 Task: Add Attachment from Google Drive to Card Card0000000059 in Board Board0000000015 in Workspace WS0000000005 in Trello. Add Cover Orange to Card Card0000000059 in Board Board0000000015 in Workspace WS0000000005 in Trello. Add "Add Label …" with "Title" Title0000000059 to Button Button0000000059 to Card Card0000000059 in Board Board0000000015 in Workspace WS0000000005 in Trello. Add Description DS0000000059 to Card Card0000000059 in Board Board0000000015 in Workspace WS0000000005 in Trello. Add Comment CM0000000059 to Card Card0000000059 in Board Board0000000015 in Workspace WS0000000005 in Trello
Action: Mouse moved to (670, 320)
Screenshot: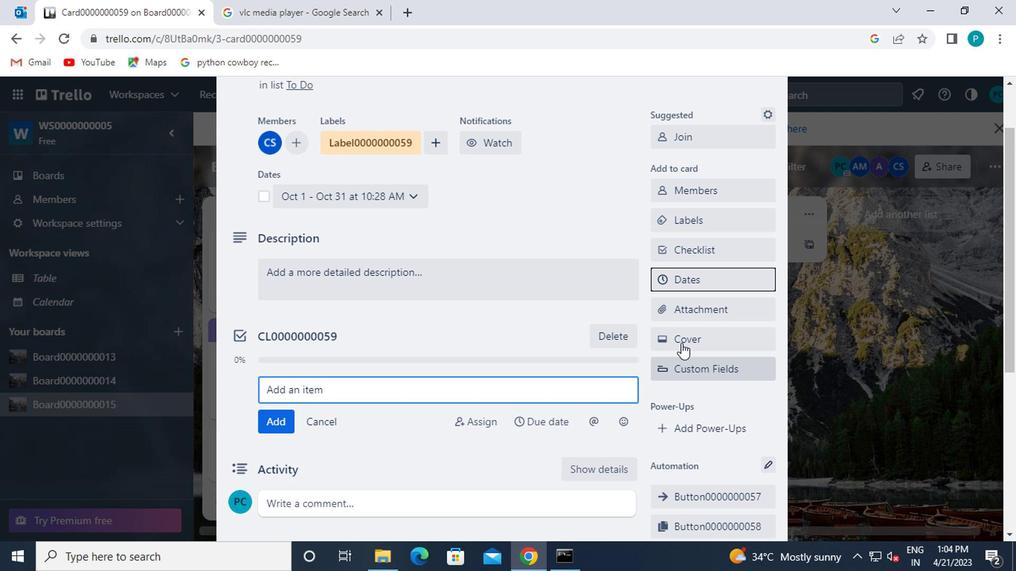 
Action: Mouse pressed left at (670, 320)
Screenshot: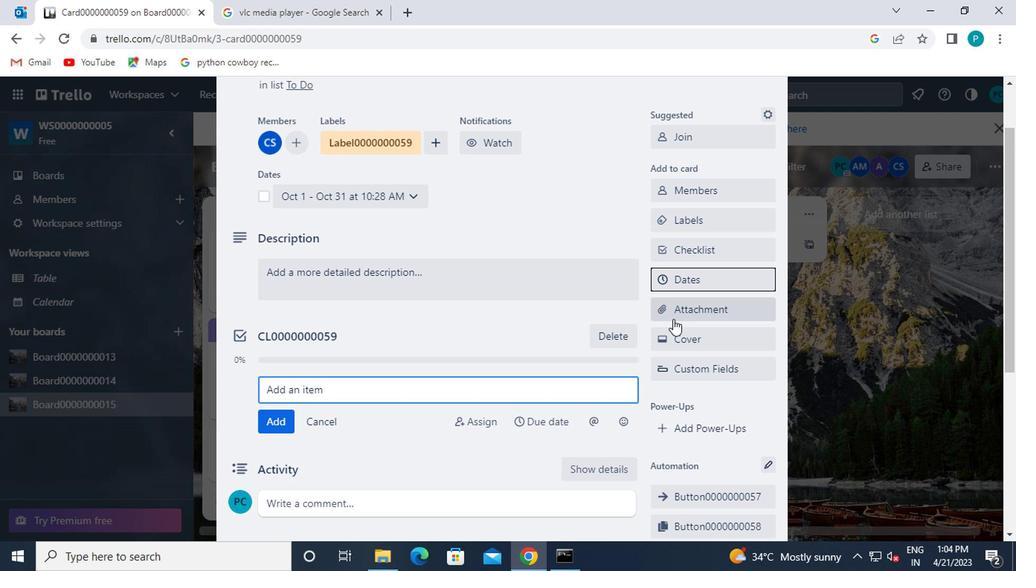 
Action: Mouse moved to (668, 215)
Screenshot: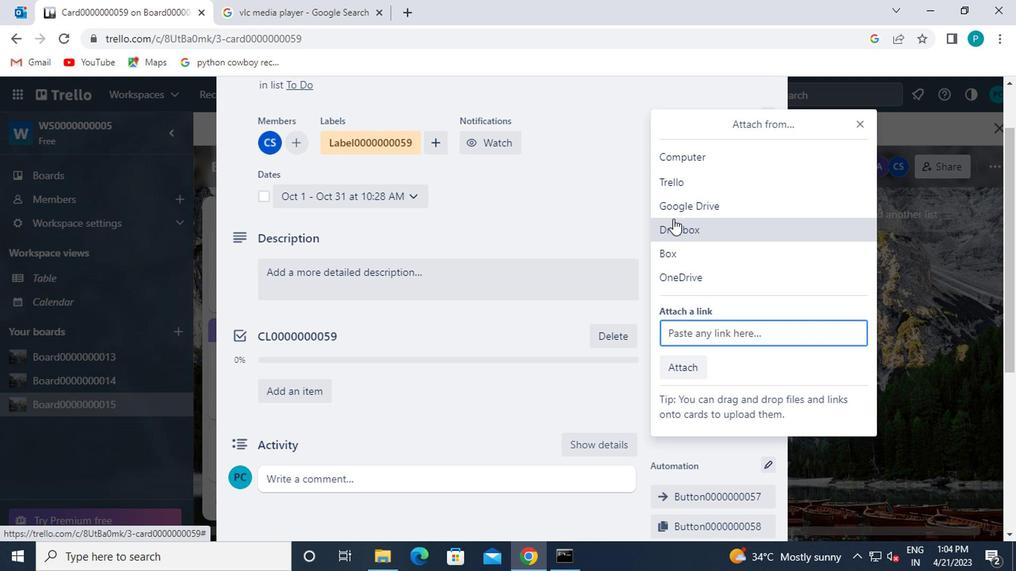 
Action: Mouse pressed left at (668, 215)
Screenshot: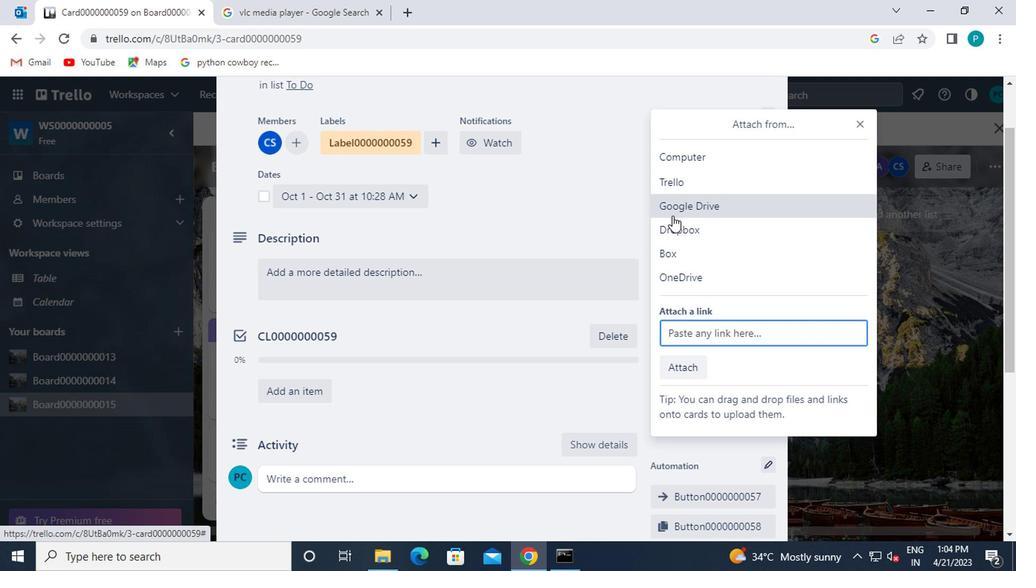 
Action: Mouse moved to (223, 338)
Screenshot: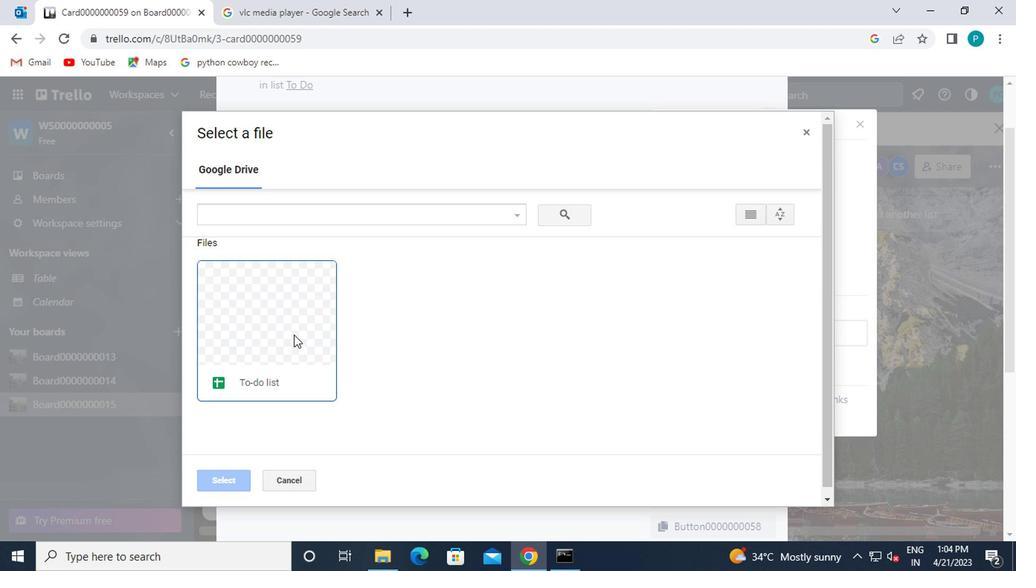 
Action: Mouse pressed left at (223, 338)
Screenshot: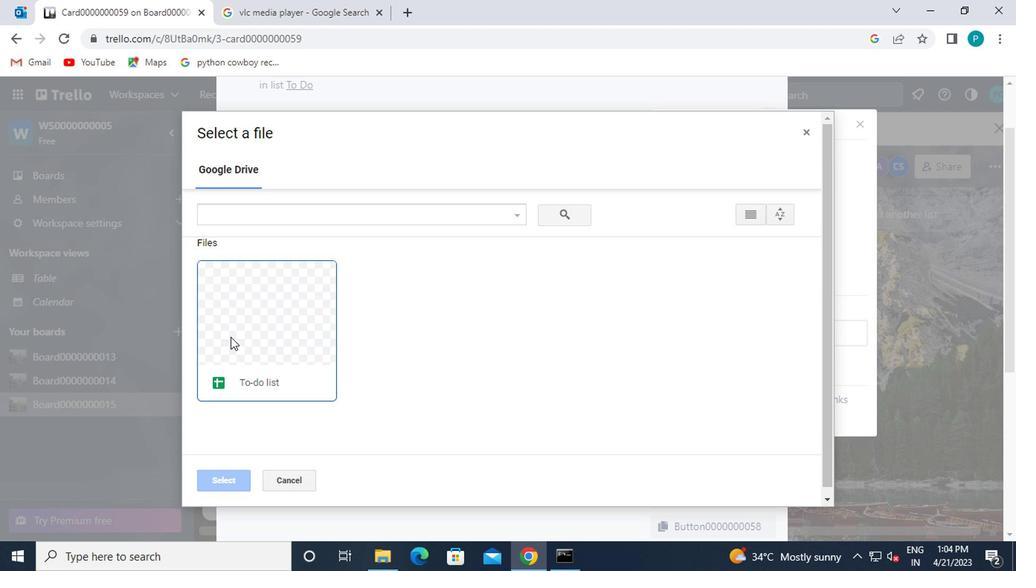 
Action: Mouse moved to (232, 475)
Screenshot: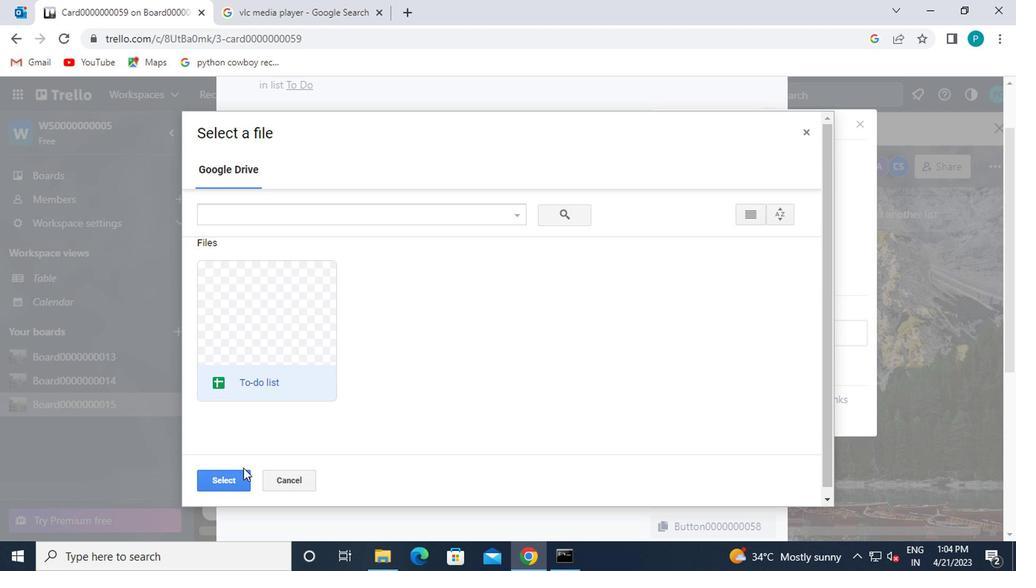 
Action: Mouse pressed left at (232, 475)
Screenshot: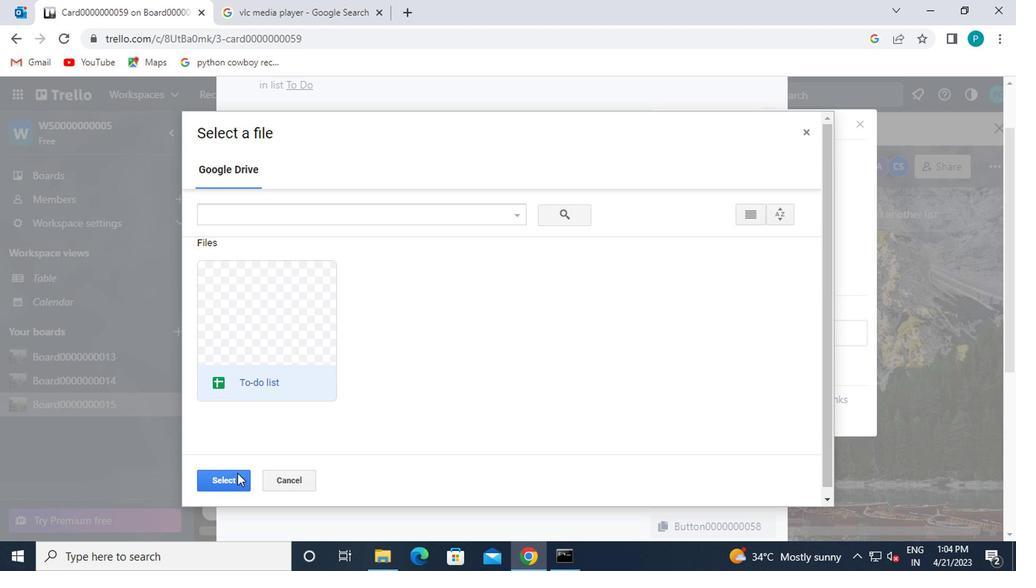 
Action: Mouse moved to (686, 346)
Screenshot: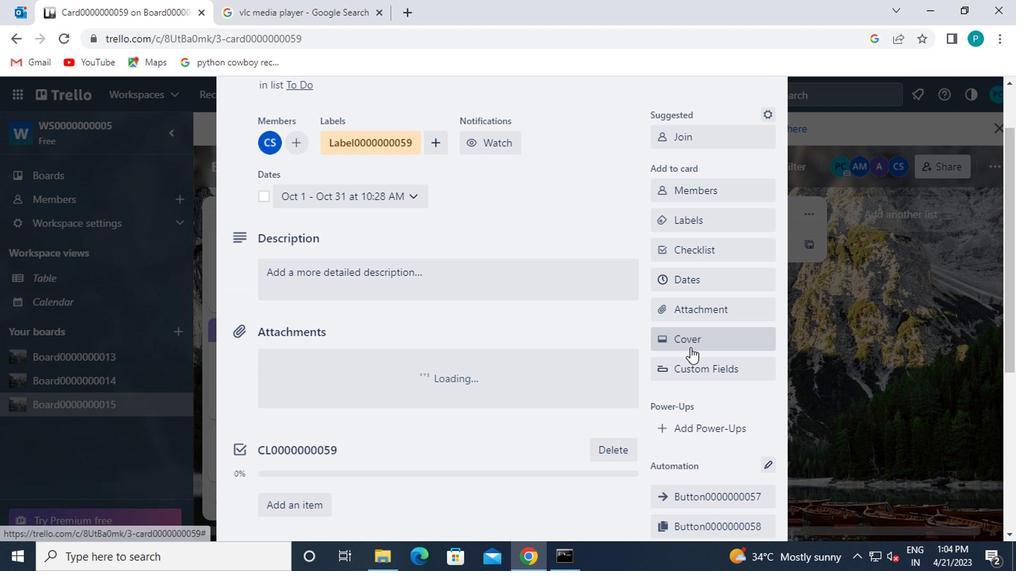 
Action: Mouse pressed left at (686, 346)
Screenshot: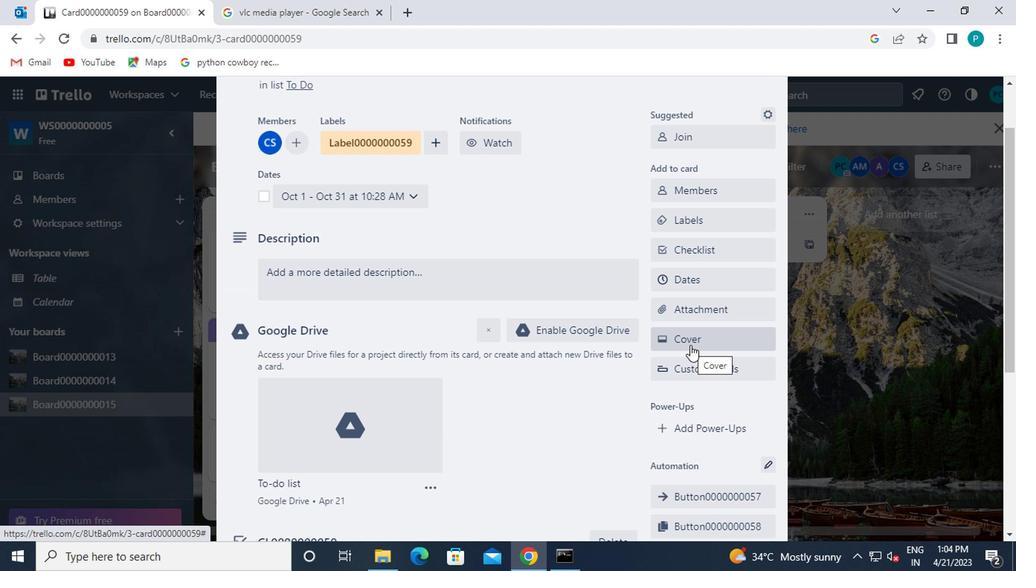 
Action: Mouse moved to (750, 261)
Screenshot: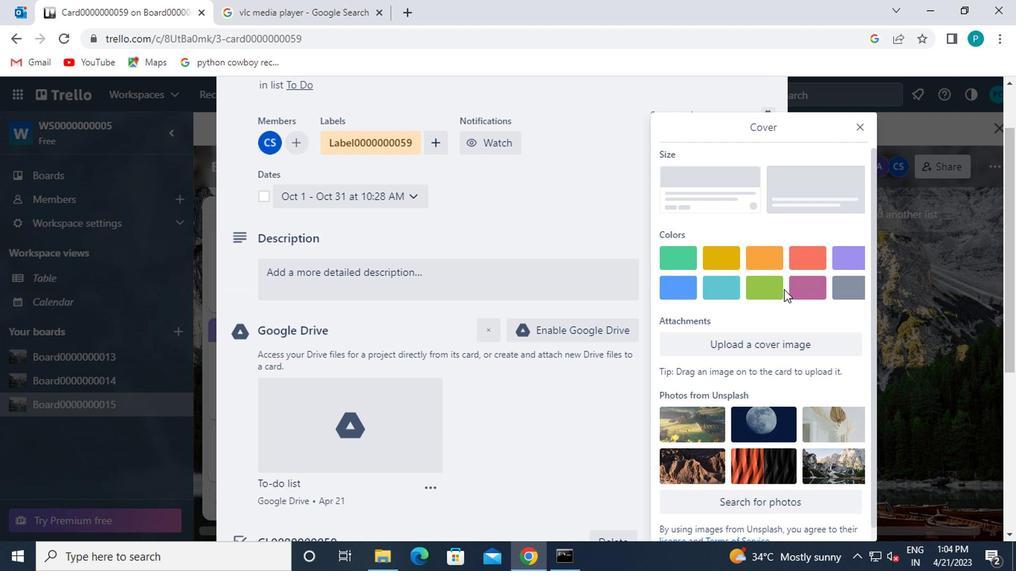 
Action: Mouse pressed left at (750, 261)
Screenshot: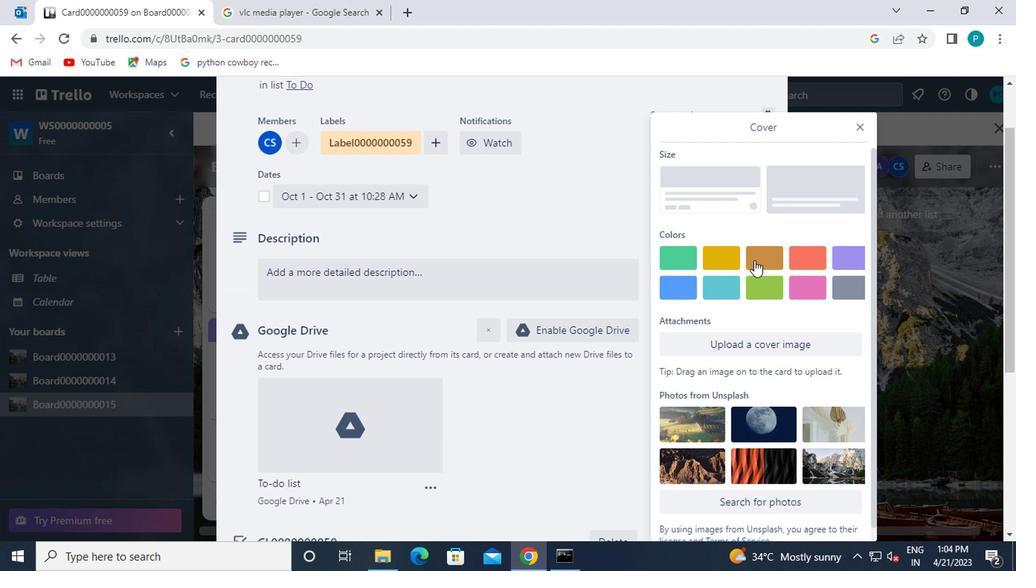 
Action: Mouse moved to (861, 126)
Screenshot: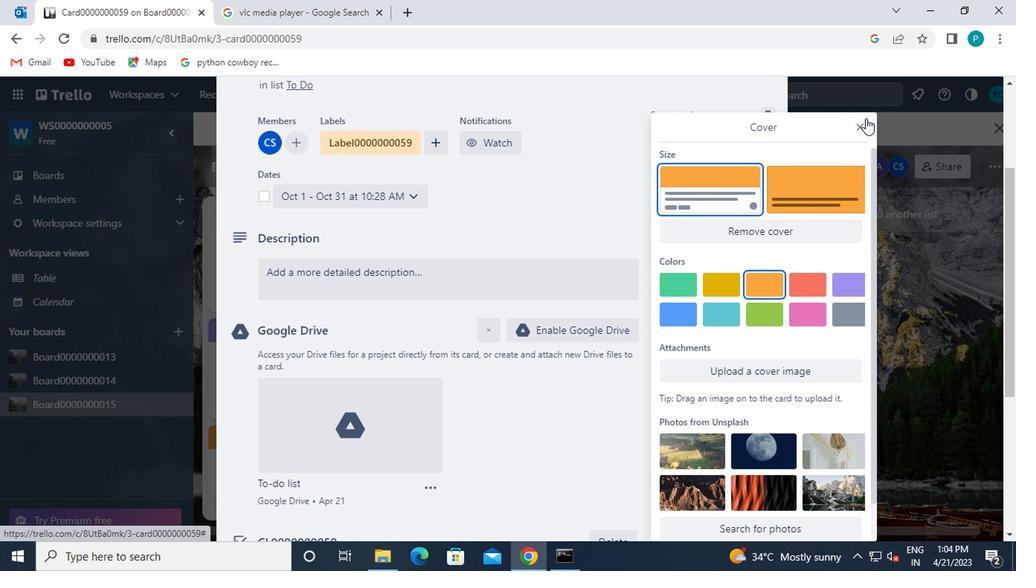 
Action: Mouse pressed left at (861, 126)
Screenshot: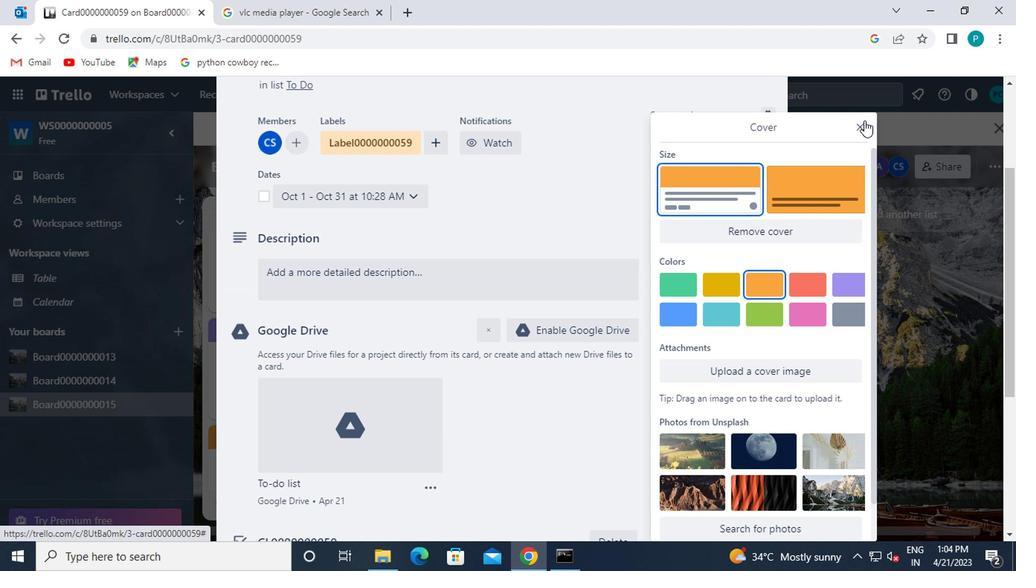 
Action: Mouse moved to (686, 382)
Screenshot: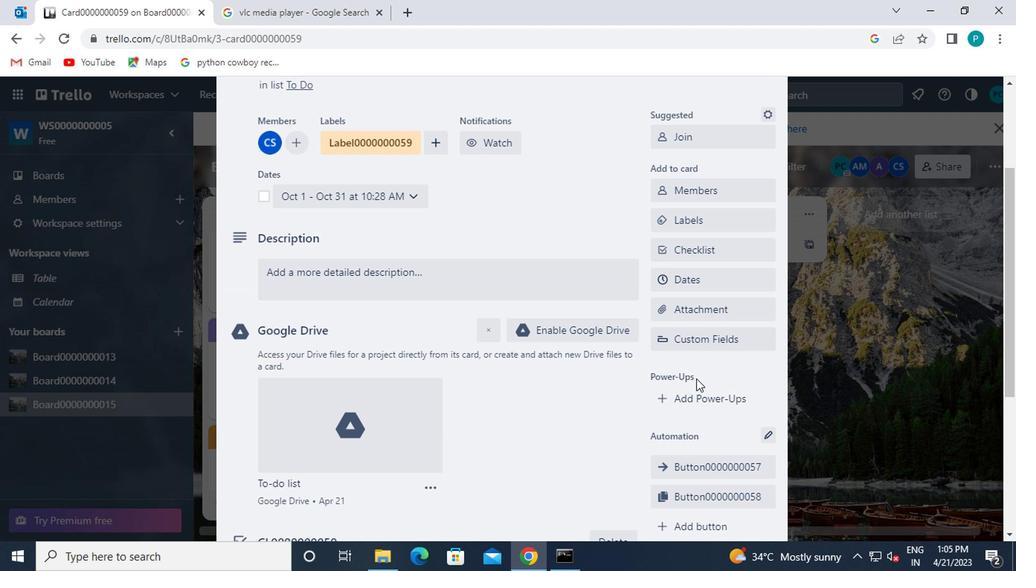 
Action: Mouse scrolled (686, 381) with delta (0, -1)
Screenshot: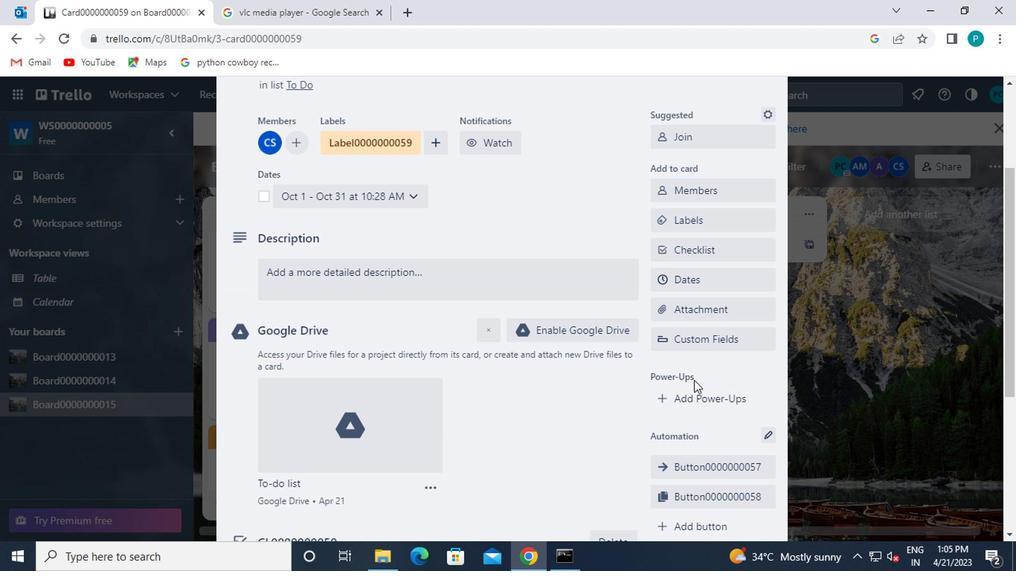 
Action: Mouse moved to (702, 451)
Screenshot: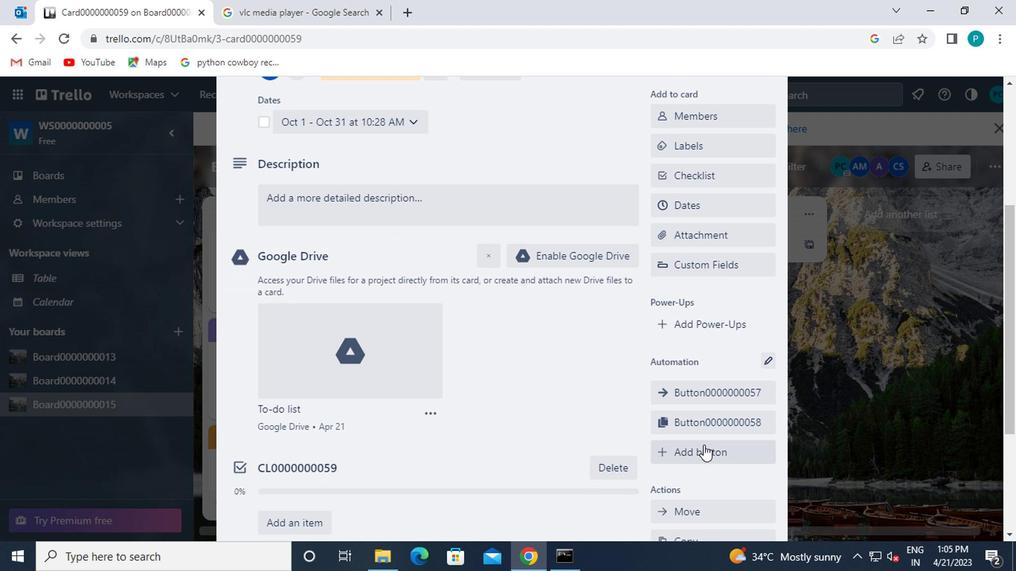 
Action: Mouse pressed left at (702, 451)
Screenshot: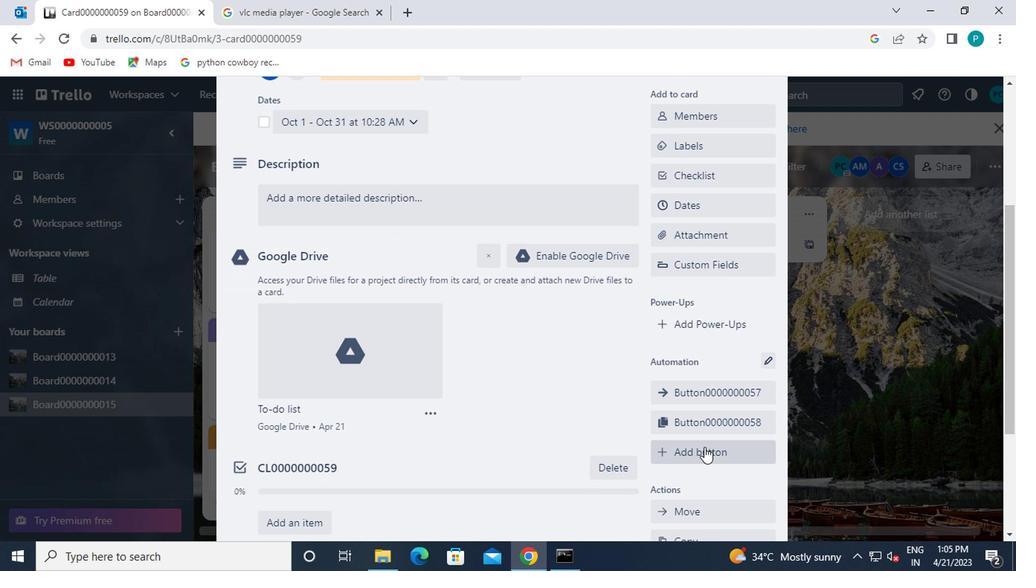 
Action: Mouse moved to (681, 253)
Screenshot: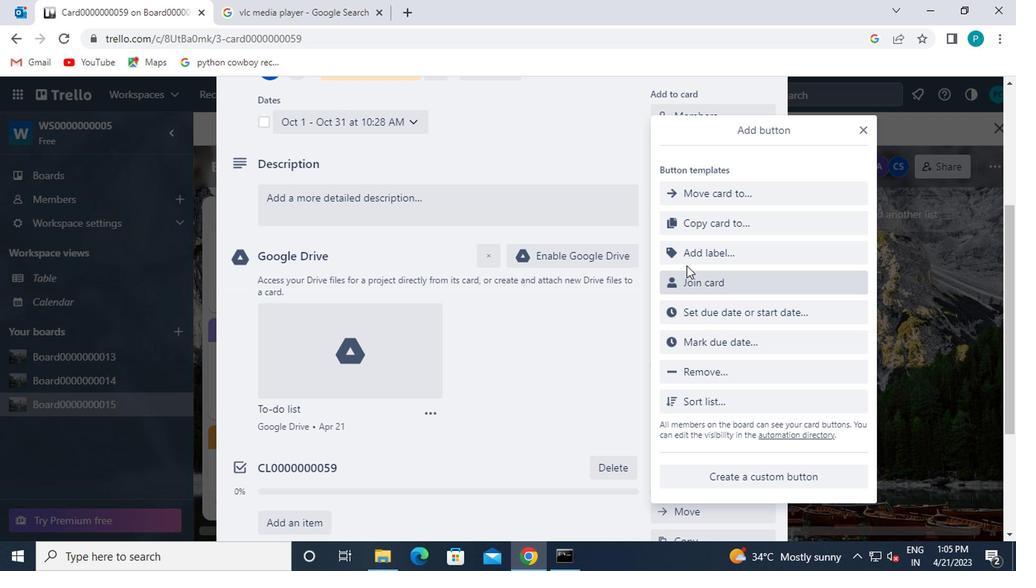
Action: Mouse pressed left at (681, 253)
Screenshot: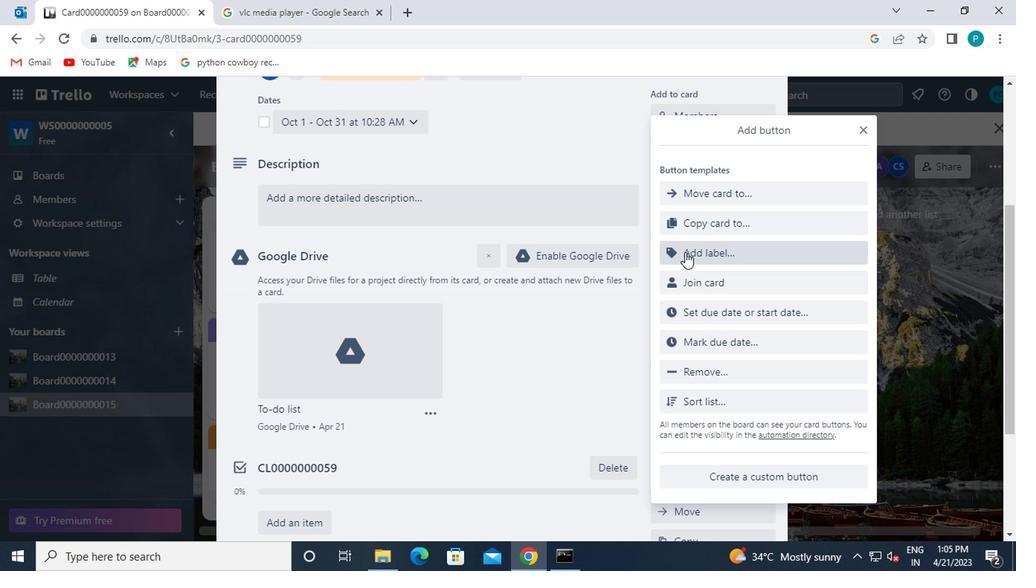 
Action: Mouse moved to (726, 225)
Screenshot: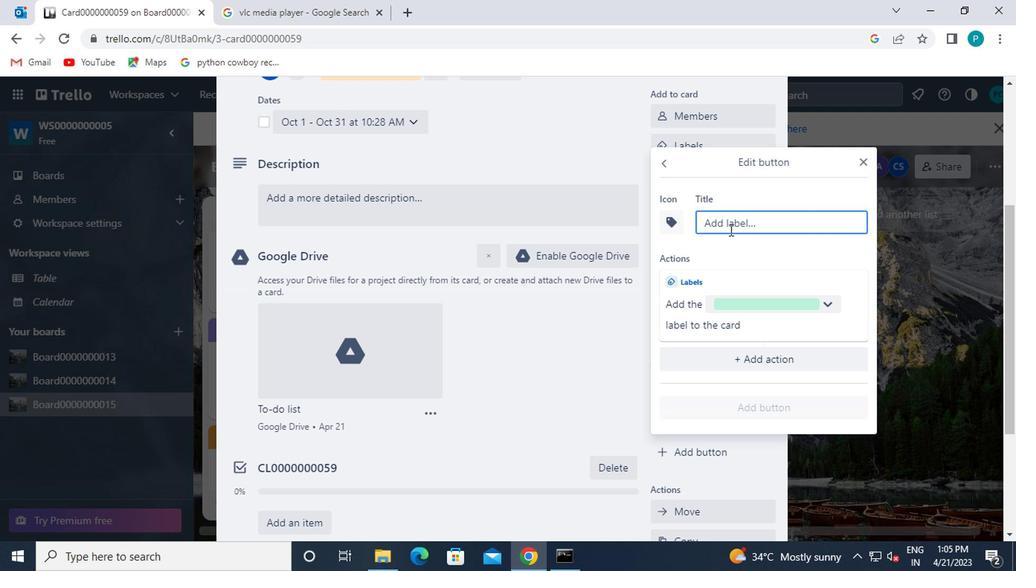 
Action: Mouse pressed left at (726, 225)
Screenshot: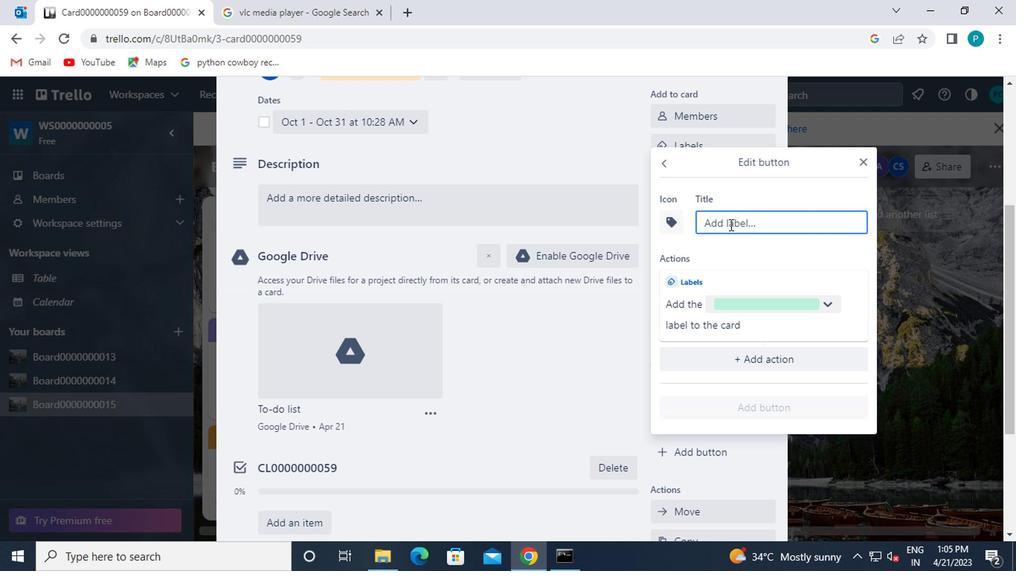 
Action: Key pressed <Key.caps_lock>t<Key.caps_lock><Key.backspace>t<Key.caps_lock>itlr<Key.backspace>e0000000059
Screenshot: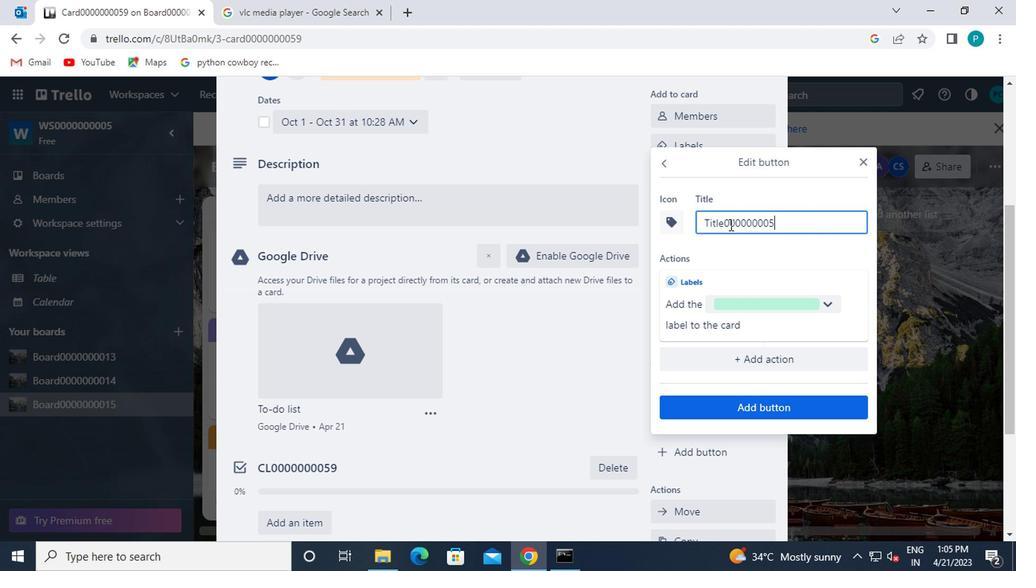 
Action: Mouse moved to (748, 404)
Screenshot: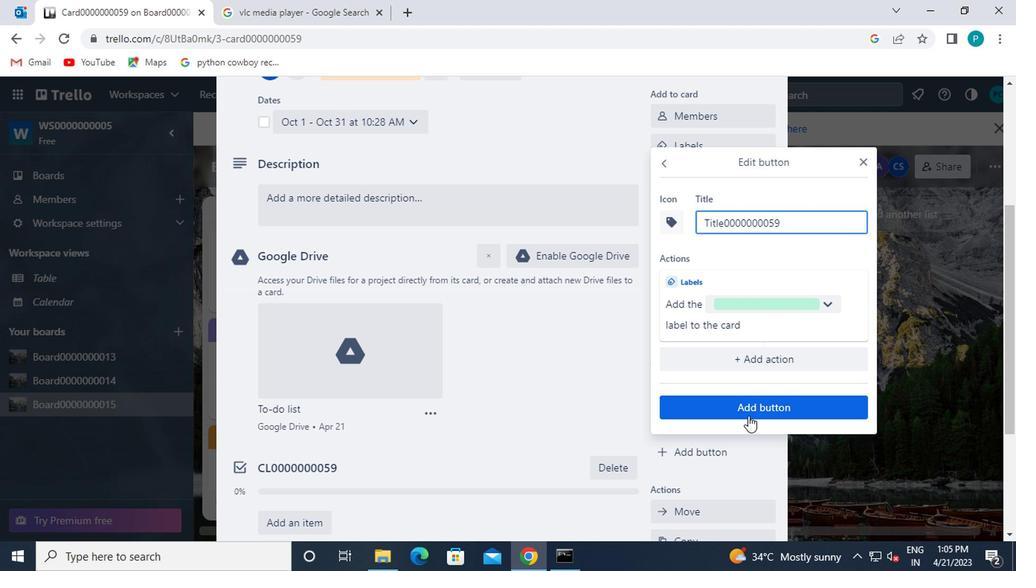 
Action: Mouse pressed left at (748, 404)
Screenshot: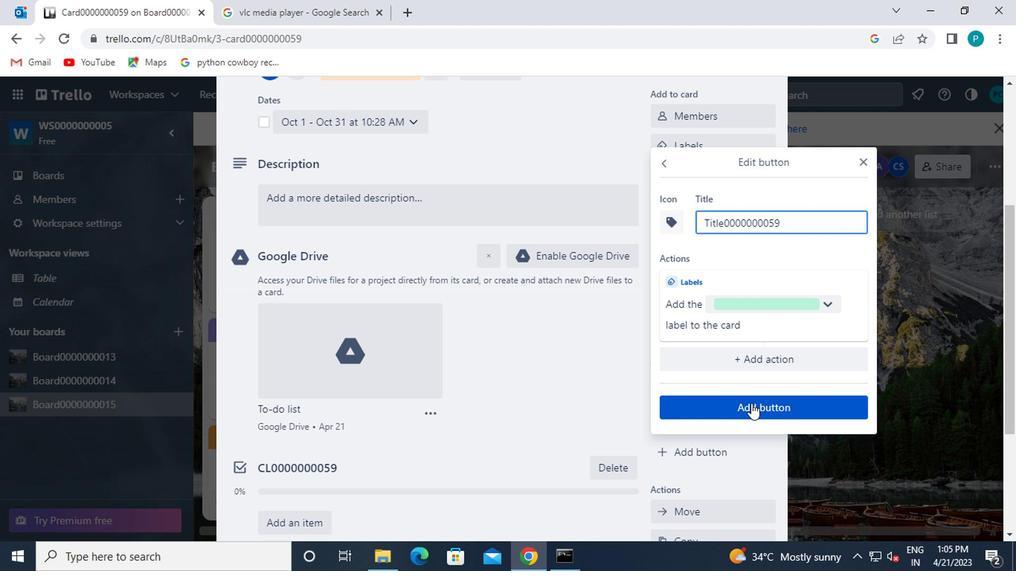
Action: Mouse moved to (323, 208)
Screenshot: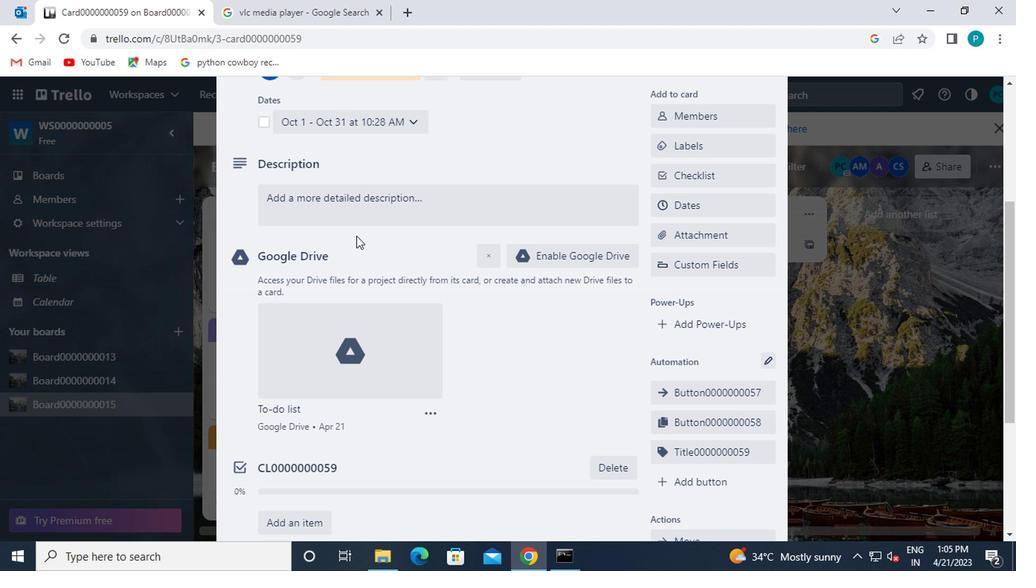
Action: Mouse pressed left at (323, 208)
Screenshot: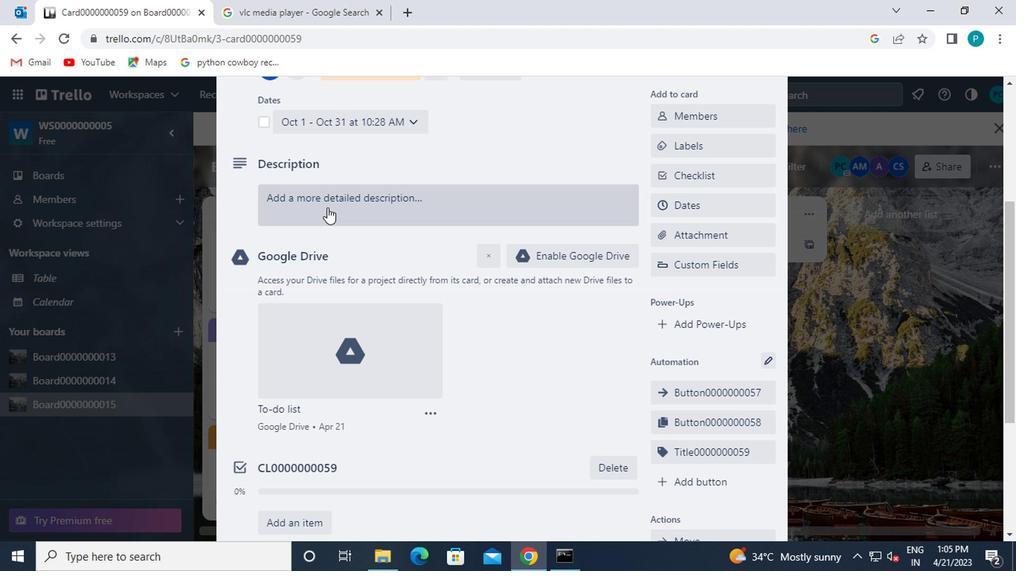 
Action: Mouse moved to (336, 201)
Screenshot: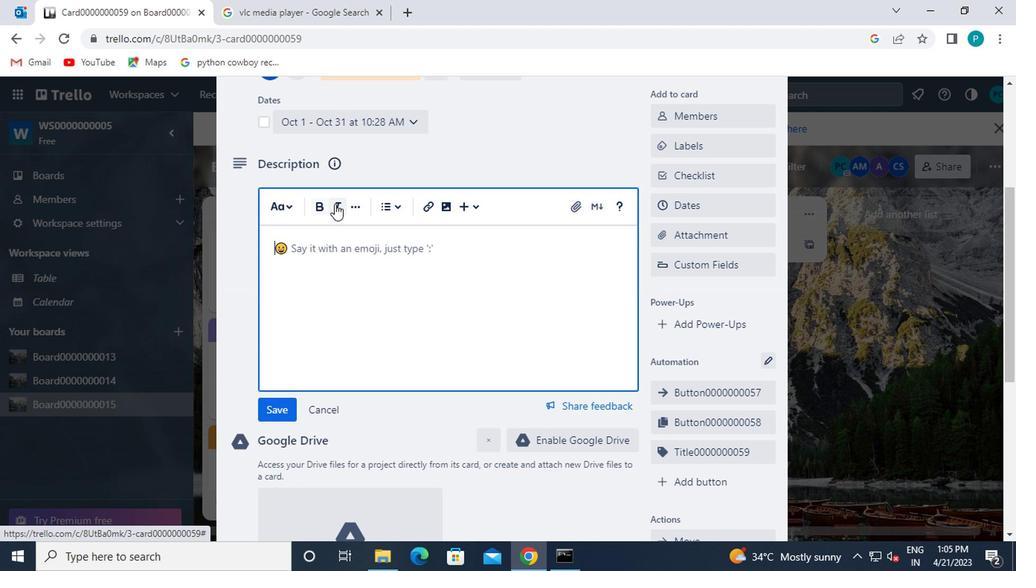 
Action: Key pressed <Key.caps_lock>
Screenshot: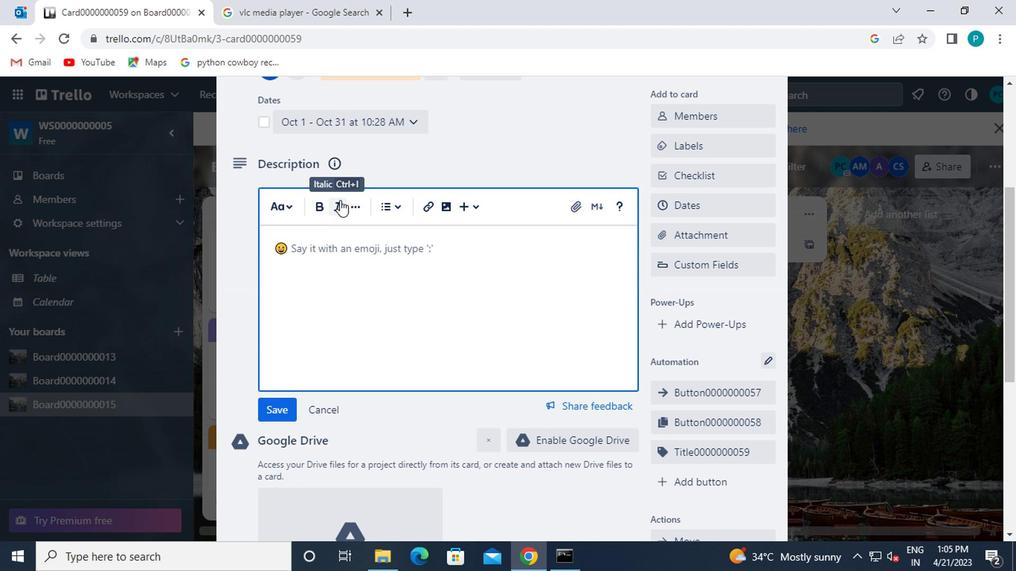 
Action: Mouse moved to (336, 201)
Screenshot: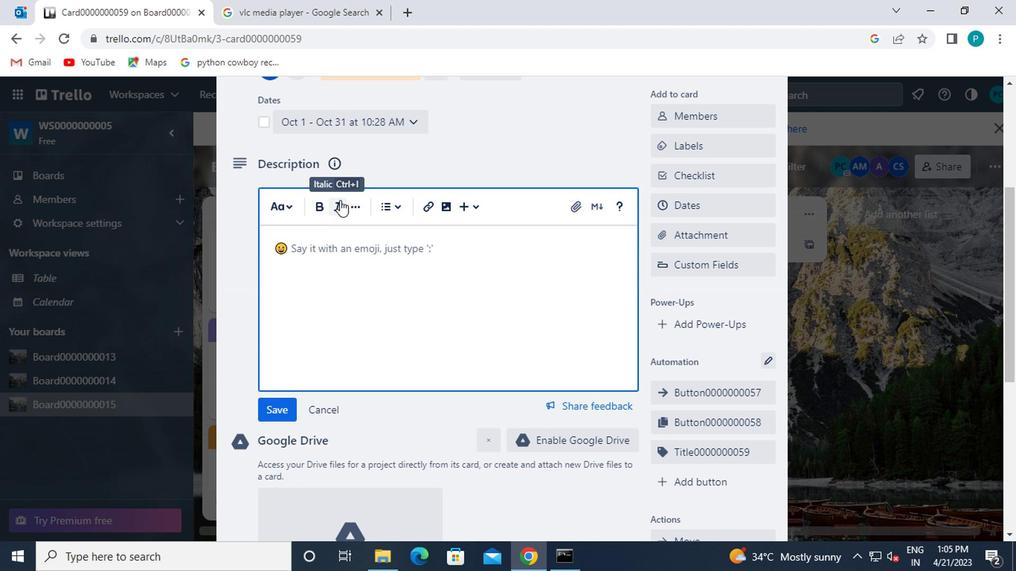
Action: Key pressed d
Screenshot: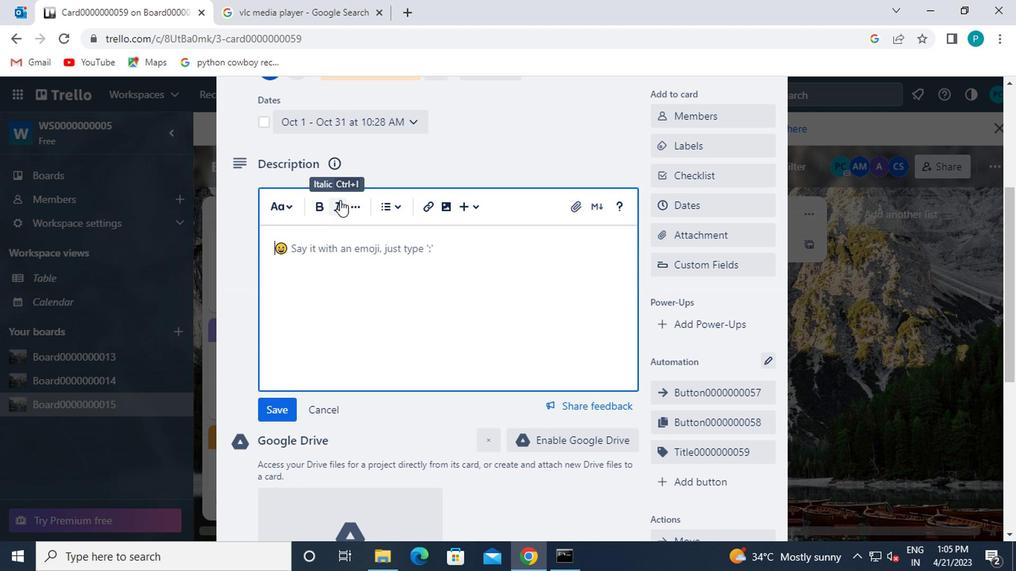 
Action: Mouse moved to (337, 200)
Screenshot: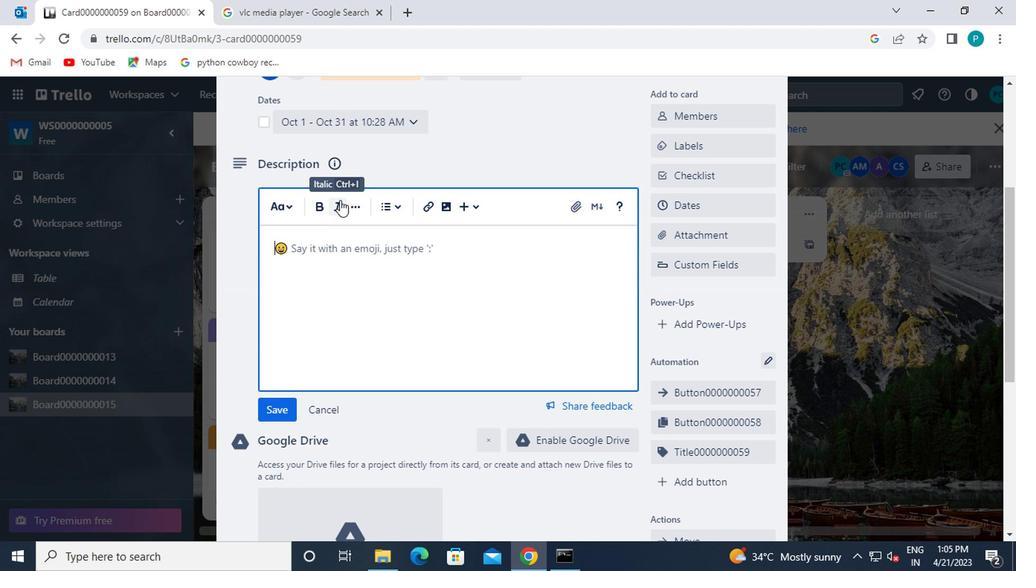 
Action: Key pressed s0000000050<Key.backspace>9
Screenshot: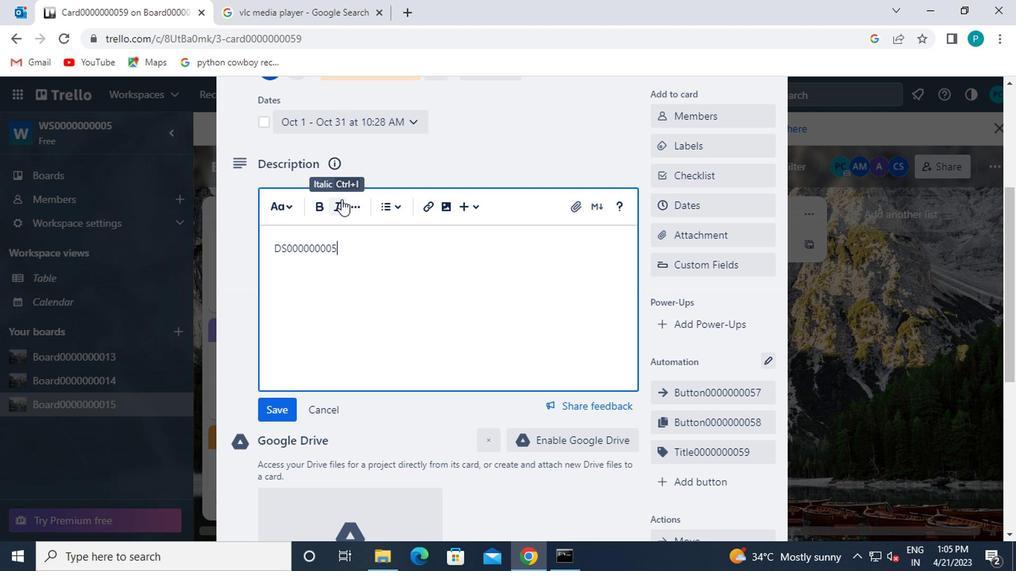 
Action: Mouse moved to (285, 406)
Screenshot: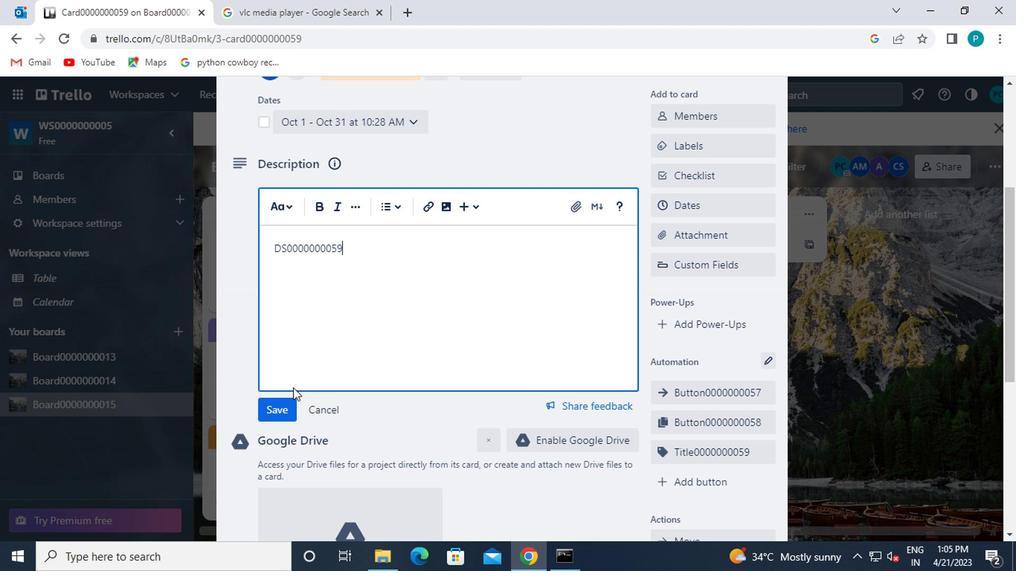 
Action: Mouse pressed left at (285, 406)
Screenshot: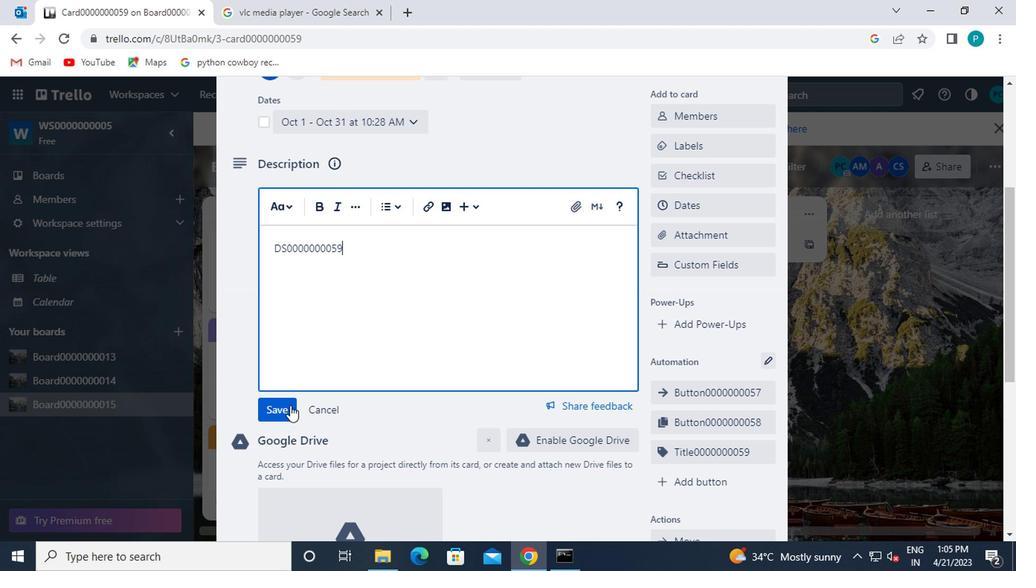 
Action: Mouse scrolled (285, 406) with delta (0, 0)
Screenshot: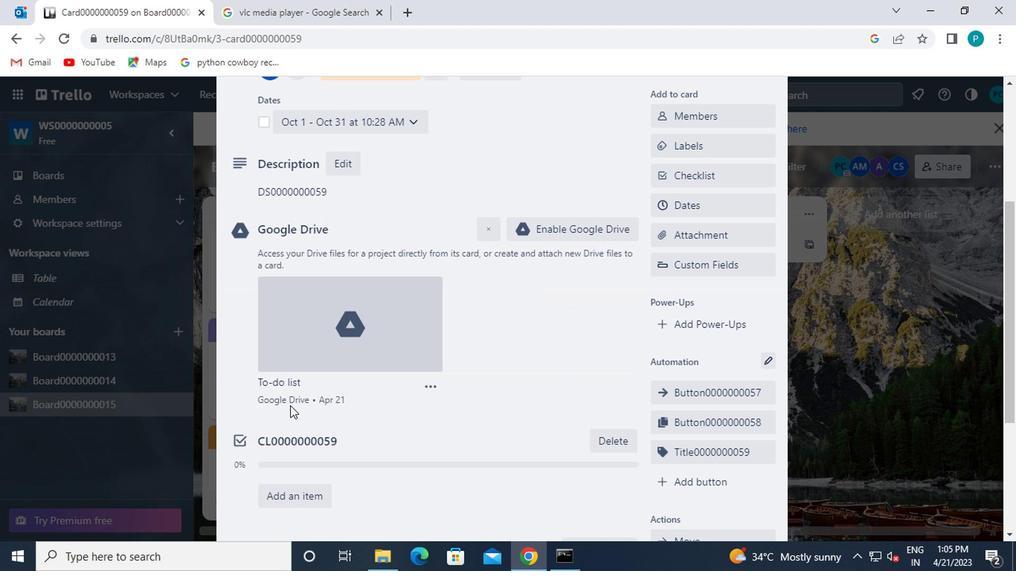 
Action: Mouse scrolled (285, 406) with delta (0, 0)
Screenshot: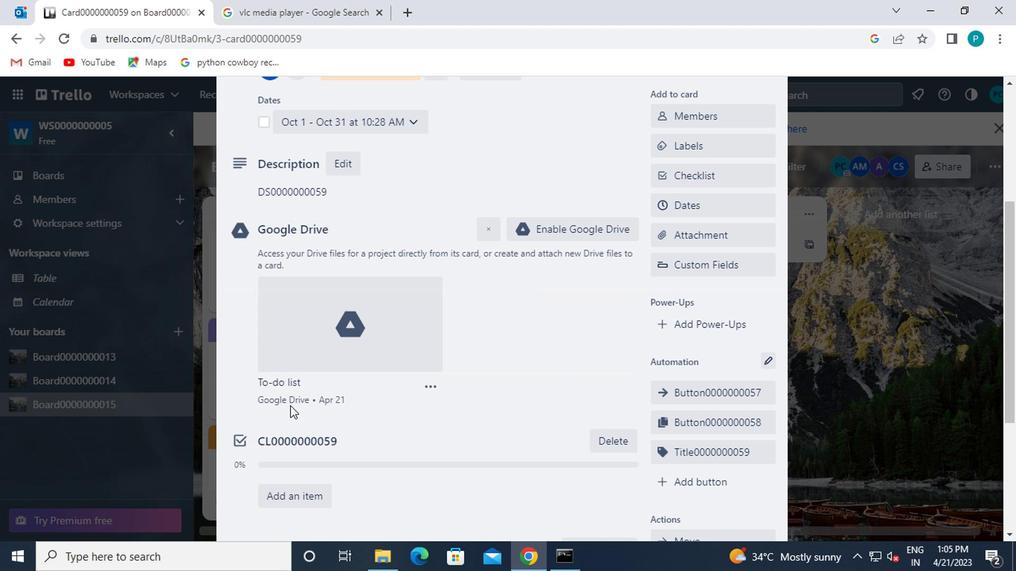 
Action: Mouse scrolled (285, 406) with delta (0, 0)
Screenshot: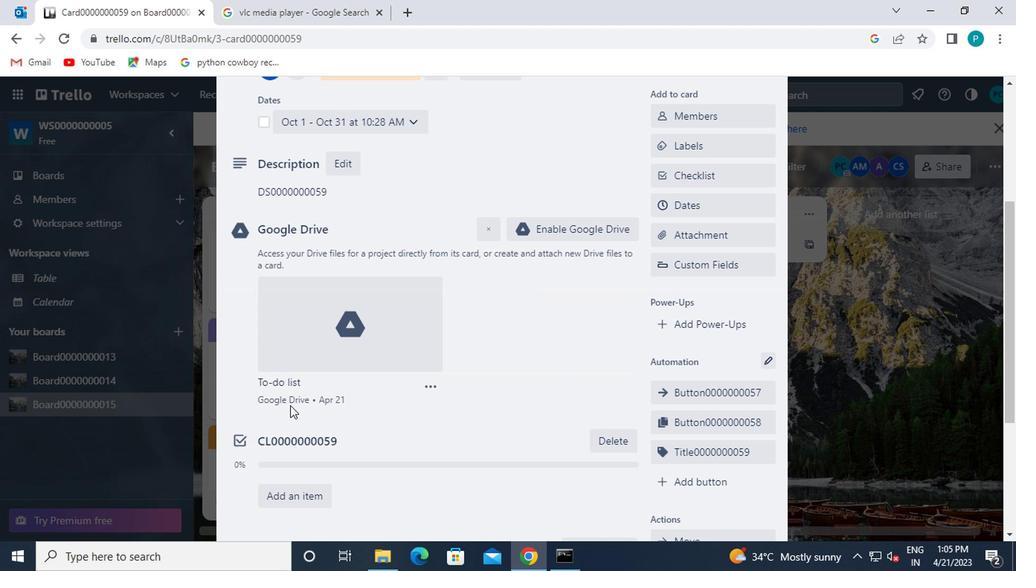 
Action: Mouse moved to (282, 374)
Screenshot: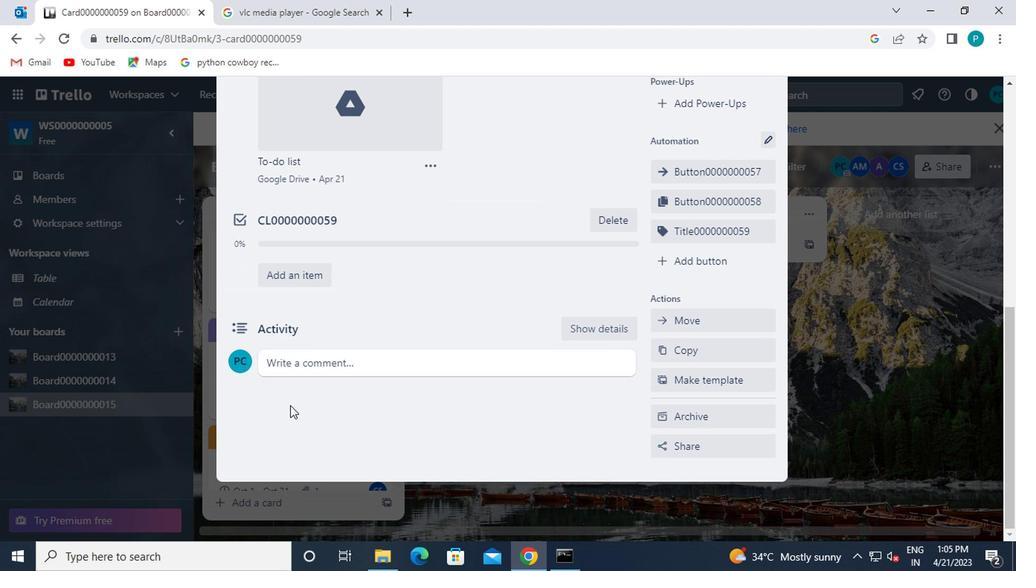 
Action: Mouse pressed left at (282, 374)
Screenshot: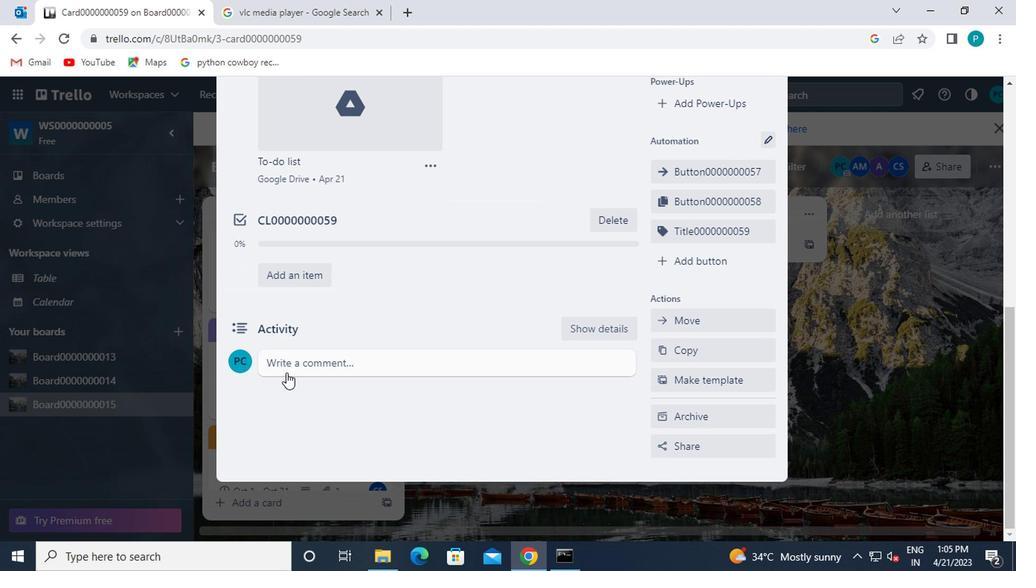 
Action: Mouse moved to (282, 372)
Screenshot: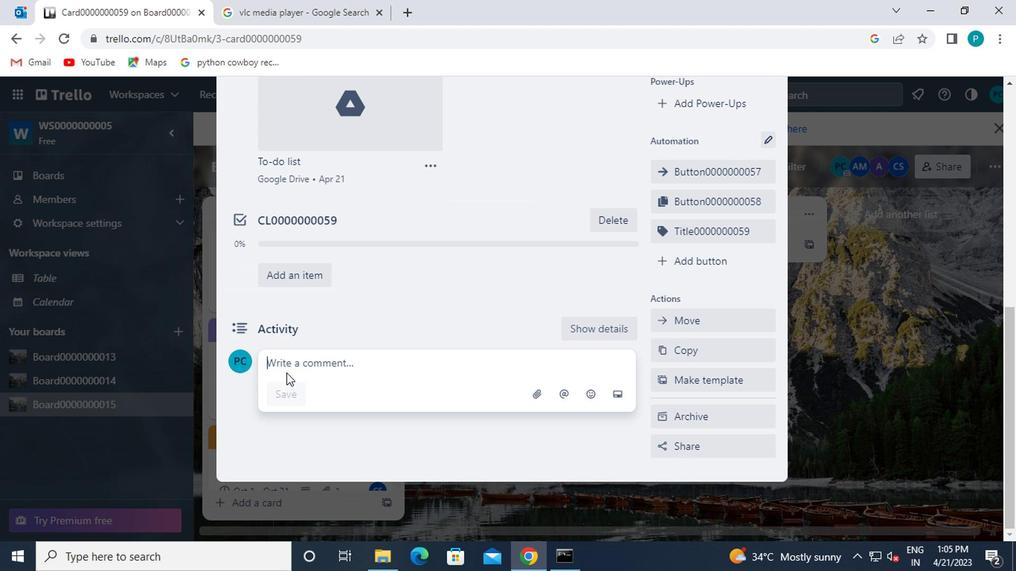 
Action: Key pressed cm000000
Screenshot: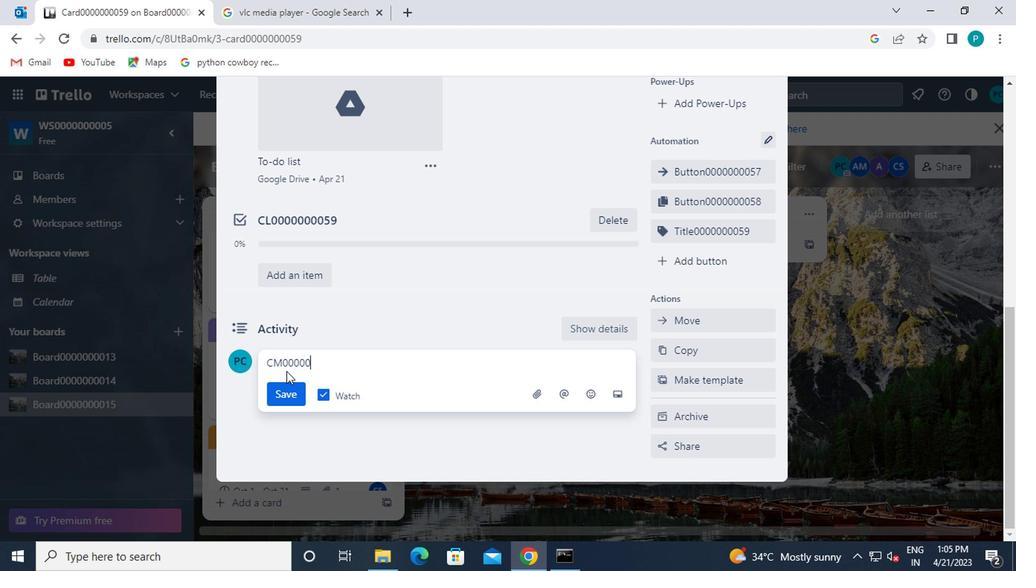 
Action: Mouse moved to (283, 372)
Screenshot: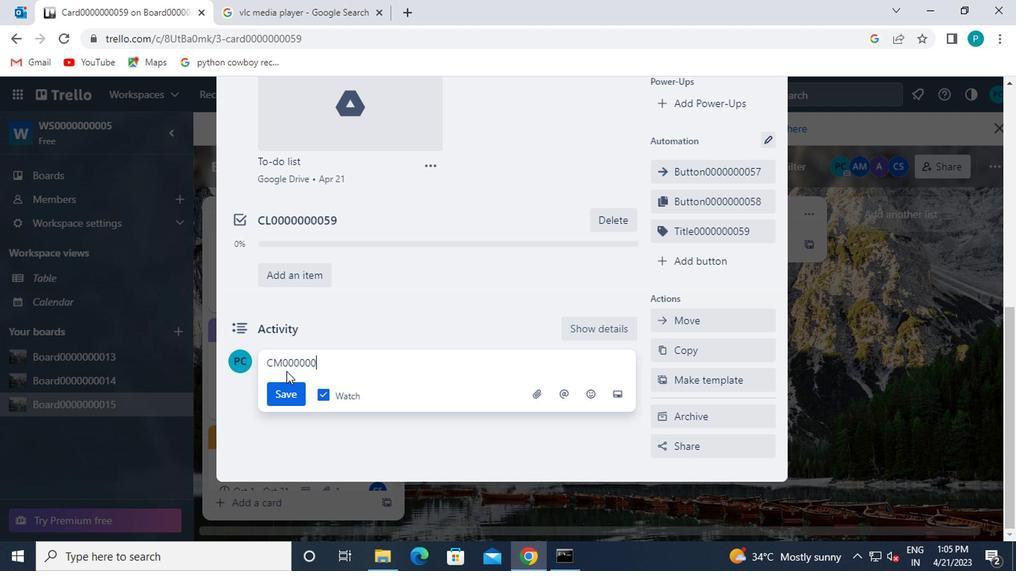 
Action: Key pressed 0059
Screenshot: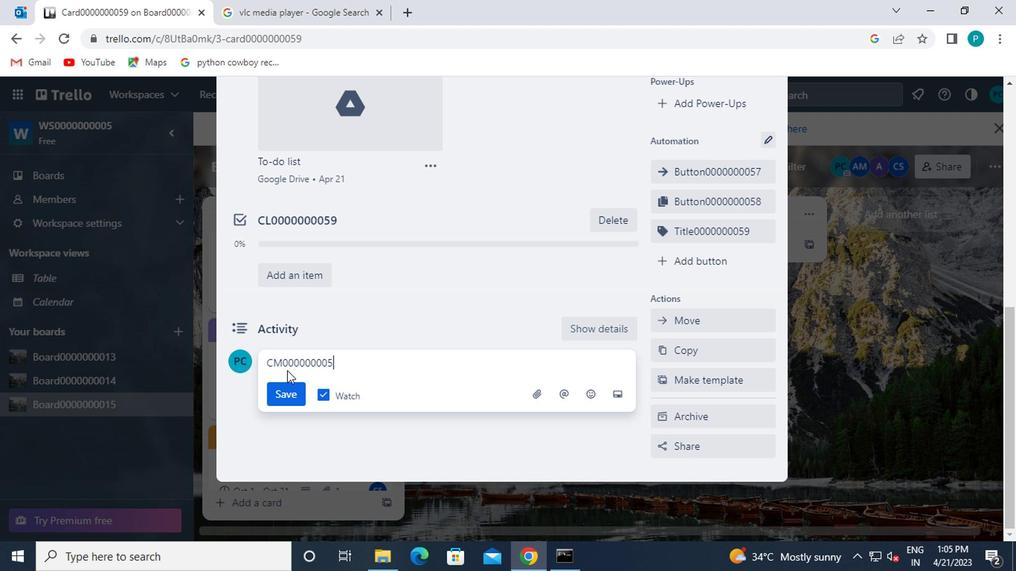 
Action: Mouse moved to (292, 390)
Screenshot: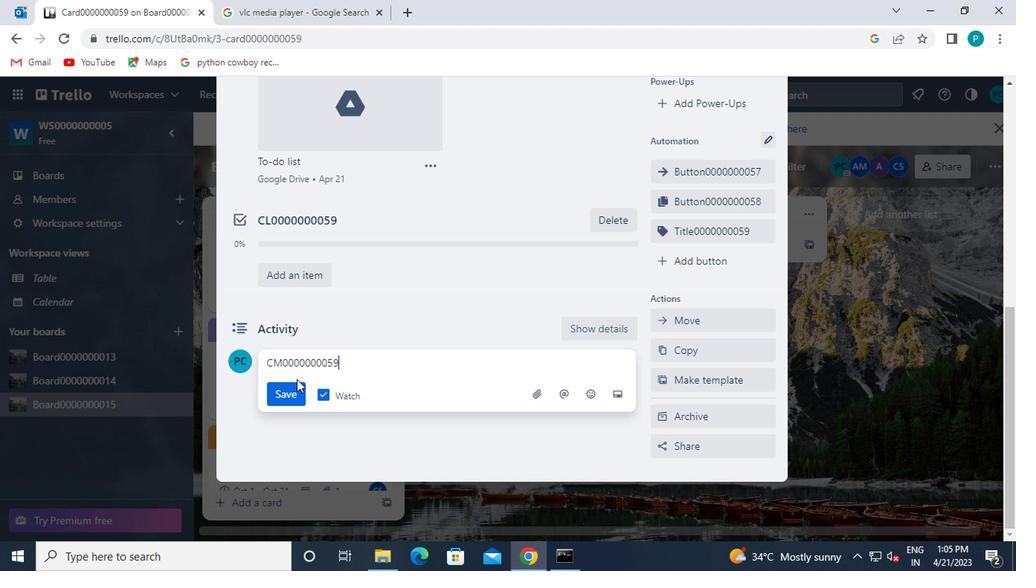 
Action: Mouse pressed left at (292, 390)
Screenshot: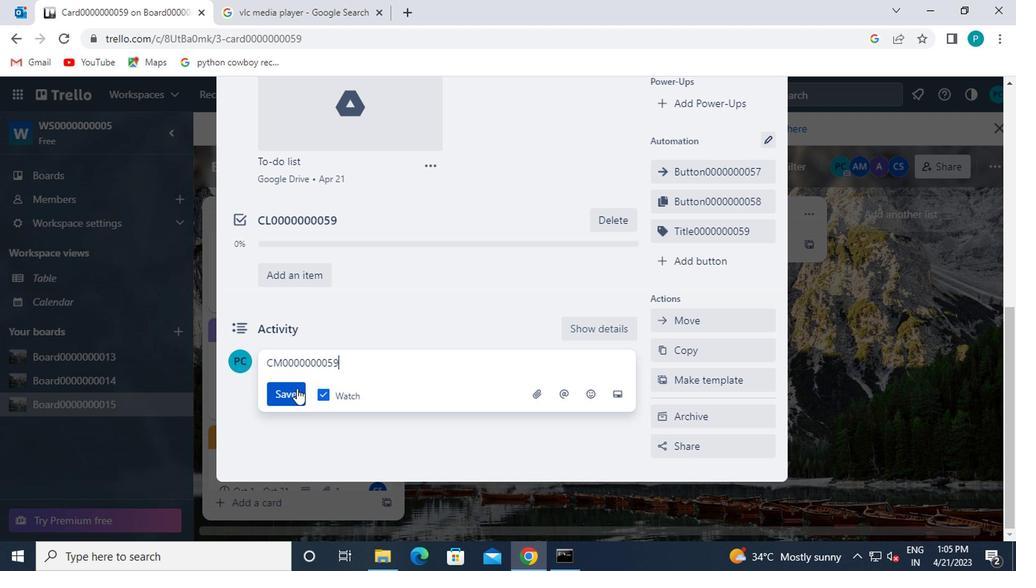 
Action: Mouse moved to (460, 403)
Screenshot: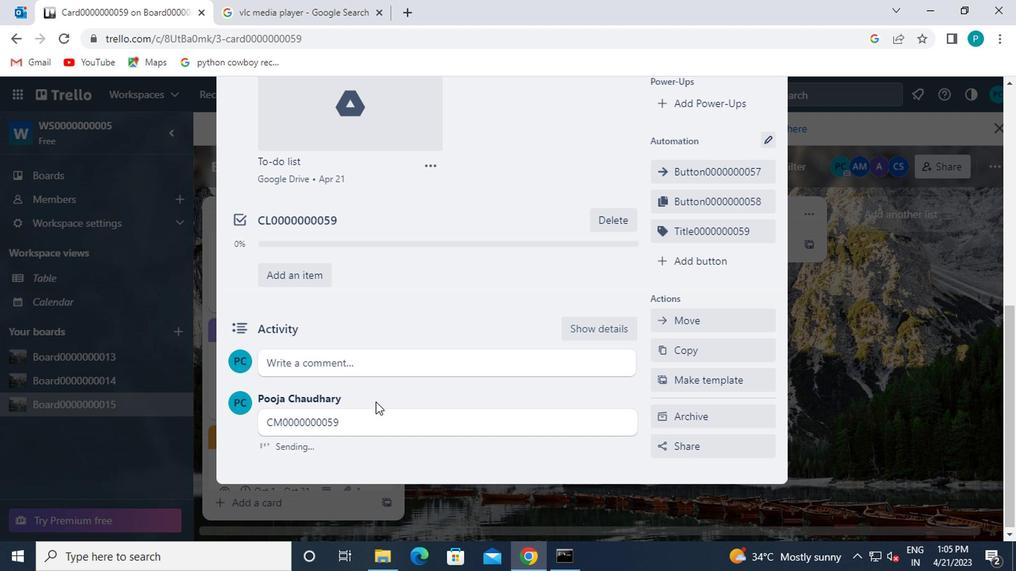 
Action: Mouse scrolled (460, 404) with delta (0, 1)
Screenshot: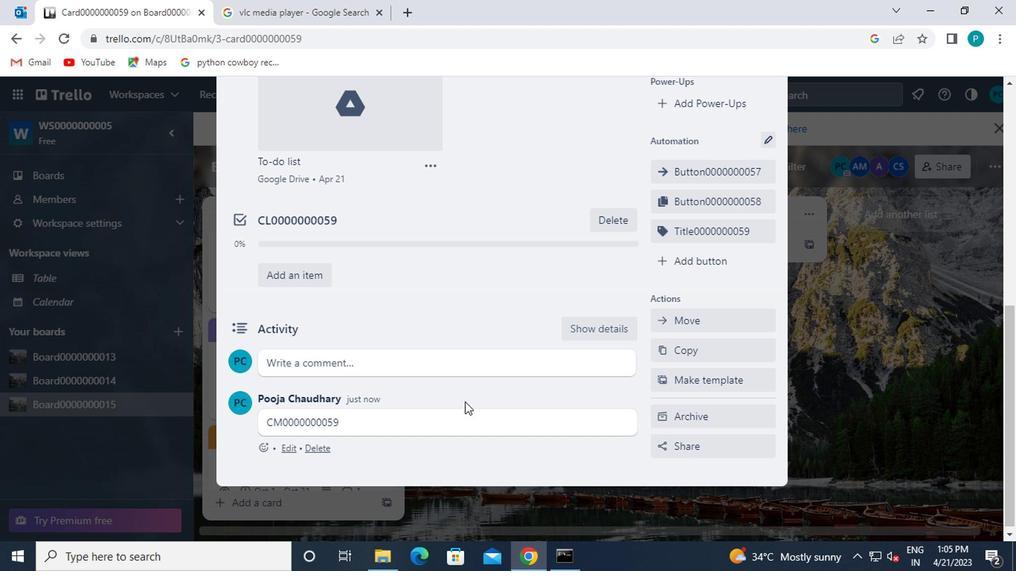 
Action: Mouse scrolled (460, 404) with delta (0, 1)
Screenshot: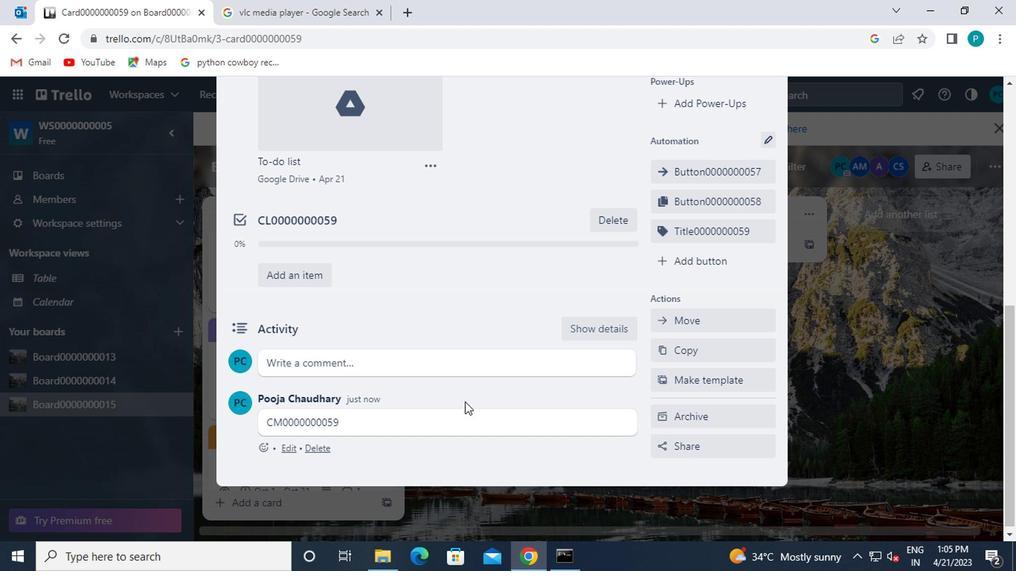 
Action: Mouse scrolled (460, 404) with delta (0, 1)
Screenshot: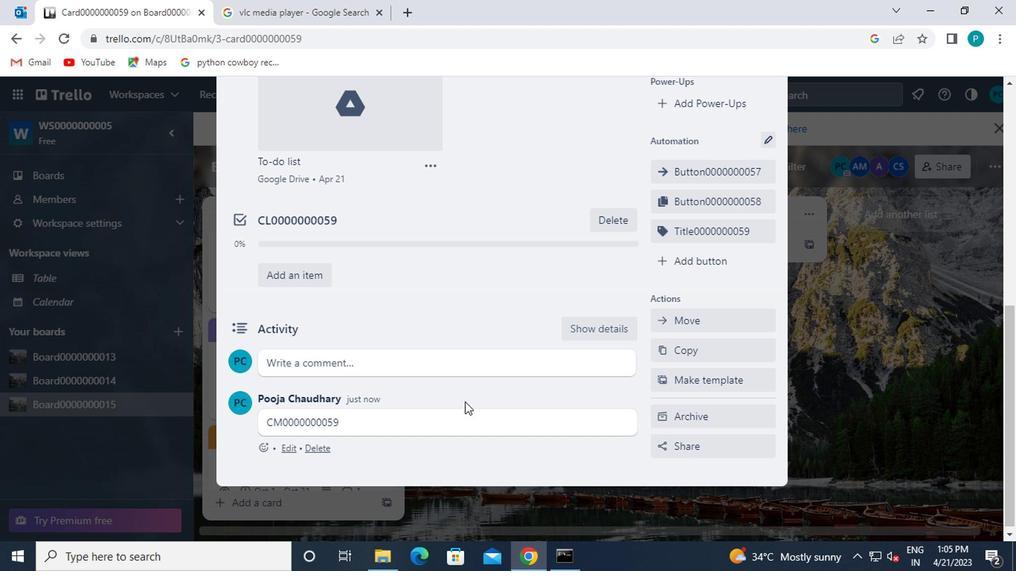 
Action: Mouse scrolled (460, 404) with delta (0, 1)
Screenshot: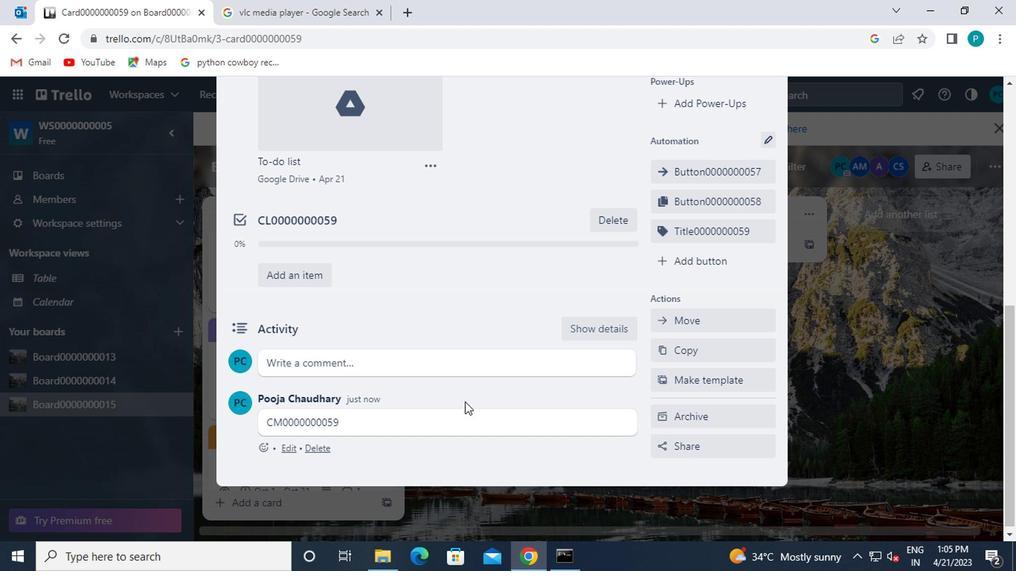 
Action: Mouse scrolled (460, 404) with delta (0, 1)
Screenshot: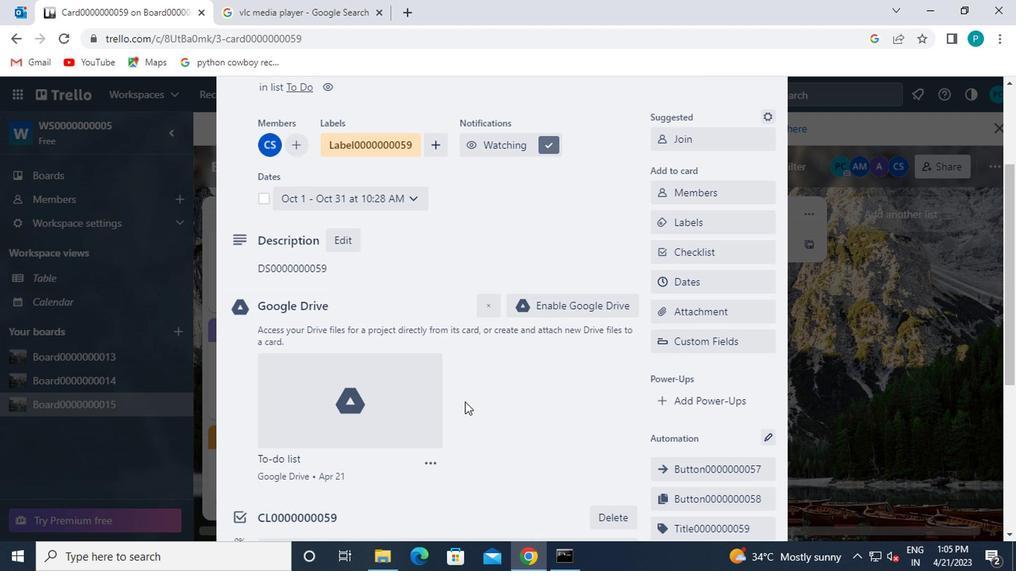 
Action: Mouse scrolled (460, 404) with delta (0, 1)
Screenshot: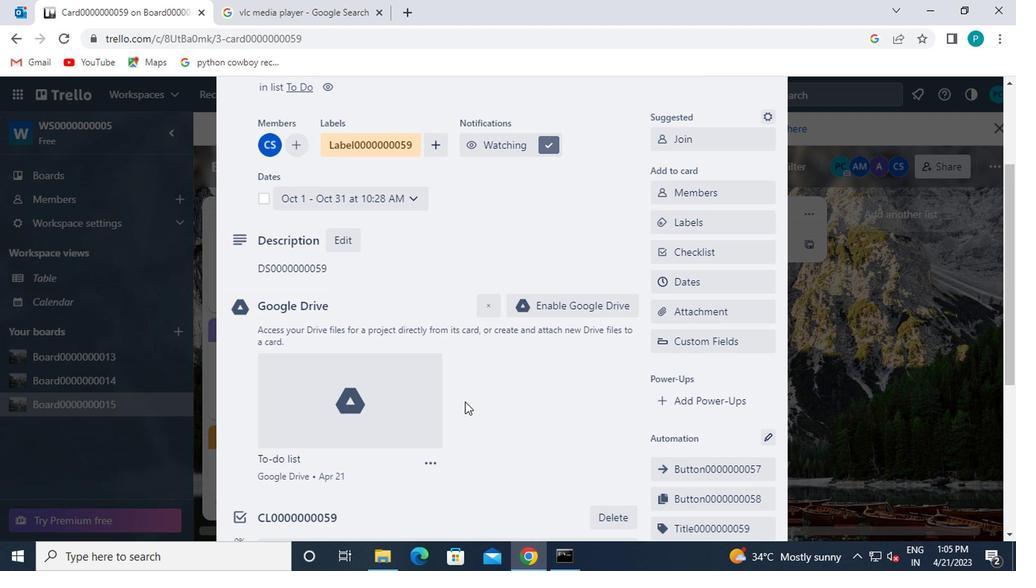 
Action: Mouse scrolled (460, 404) with delta (0, 1)
Screenshot: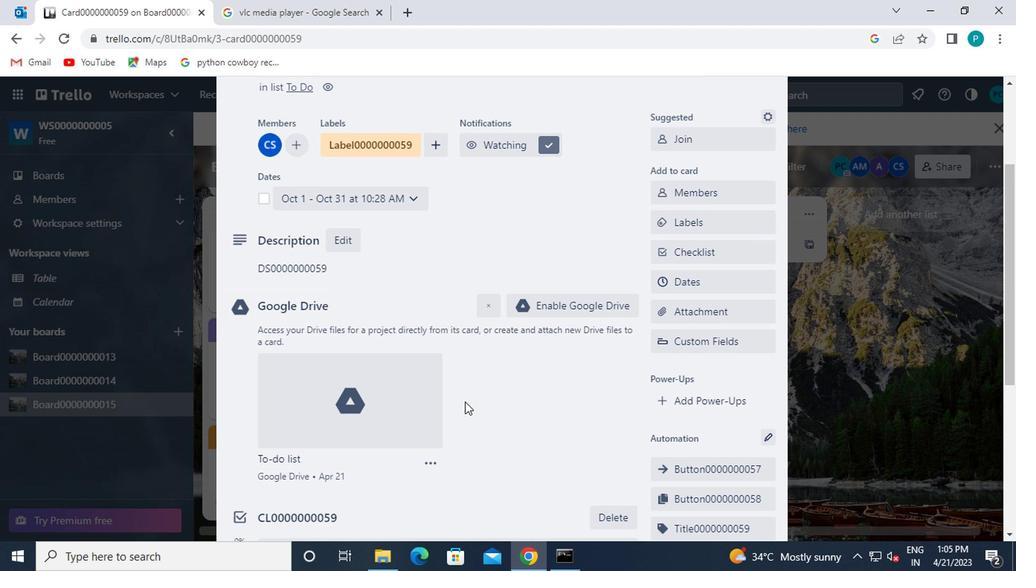 
